 Task: Apply theme tropic in current slide.
Action: Mouse moved to (365, 75)
Screenshot: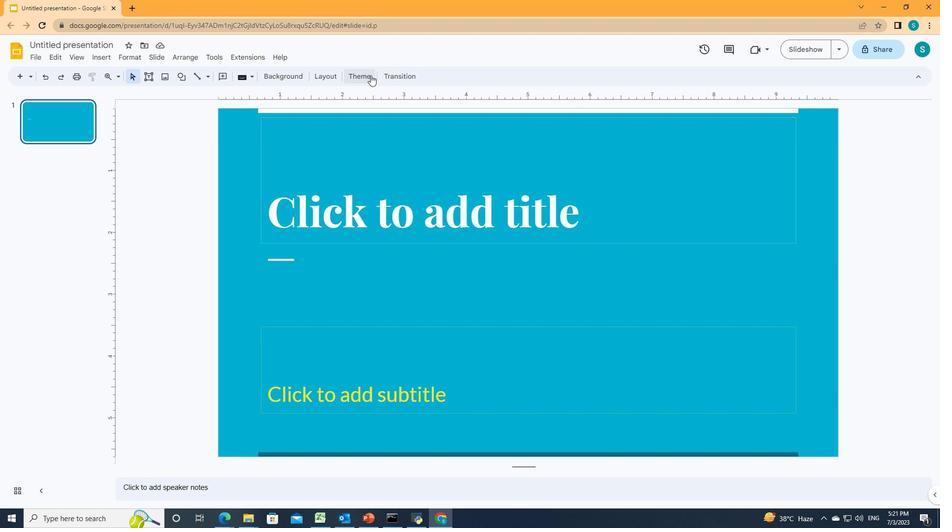 
Action: Mouse pressed left at (365, 75)
Screenshot: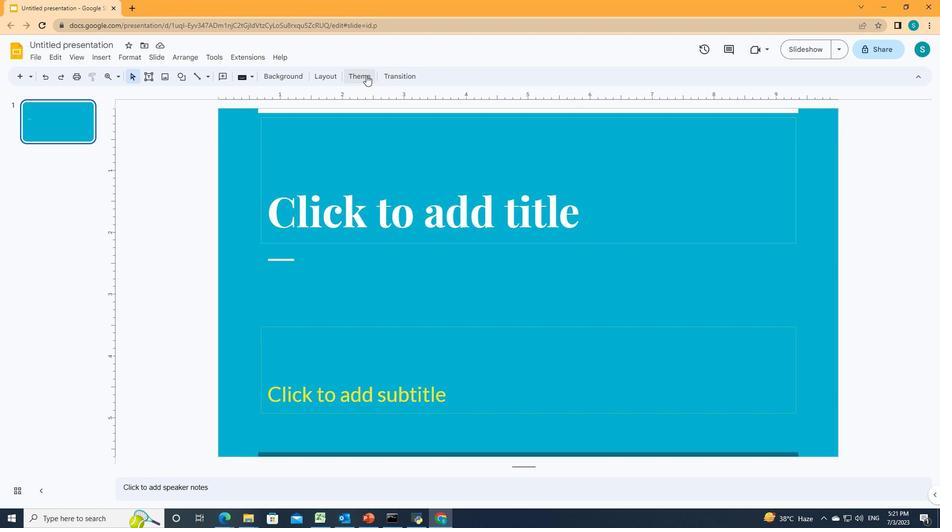 
Action: Mouse moved to (847, 192)
Screenshot: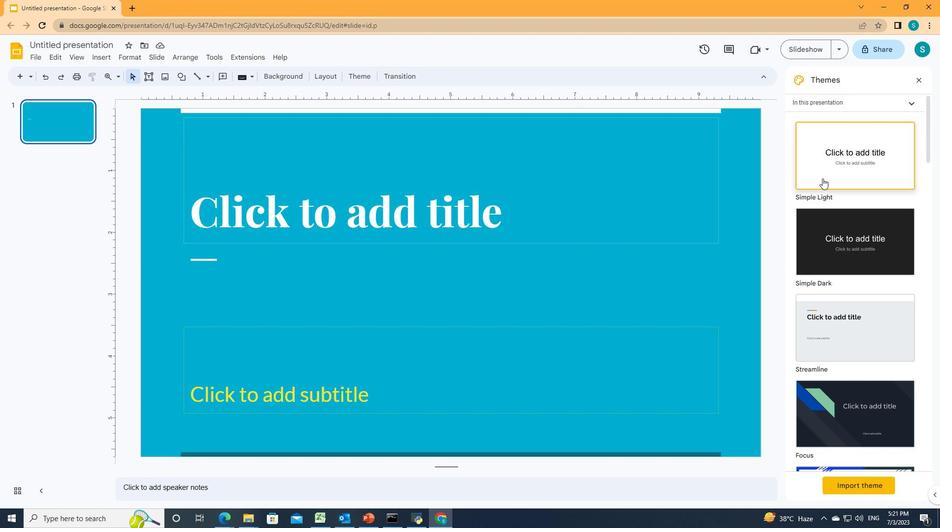 
Action: Mouse scrolled (847, 192) with delta (0, 0)
Screenshot: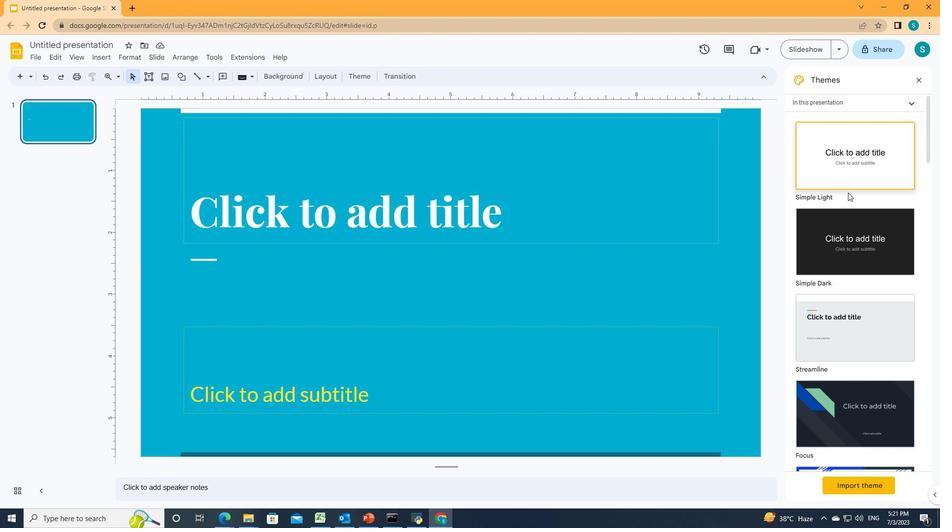 
Action: Mouse scrolled (847, 192) with delta (0, 0)
Screenshot: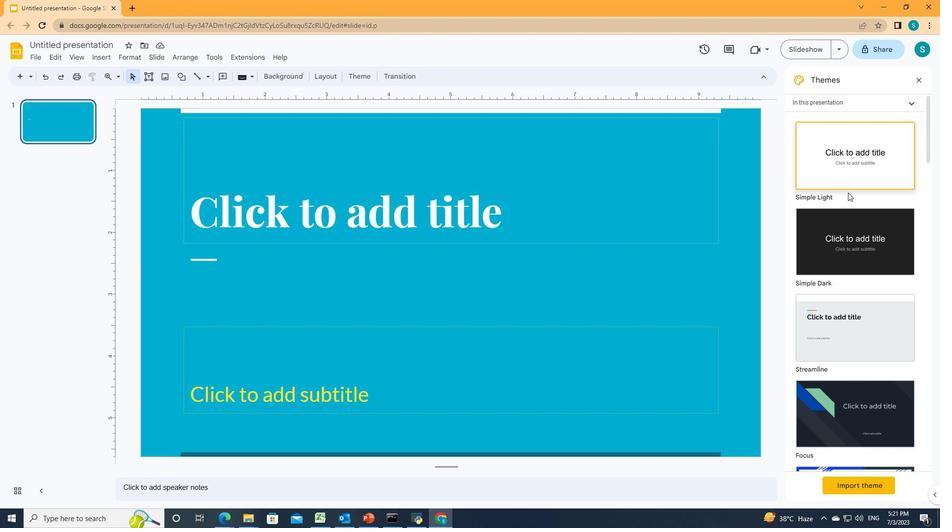 
Action: Mouse scrolled (847, 192) with delta (0, 0)
Screenshot: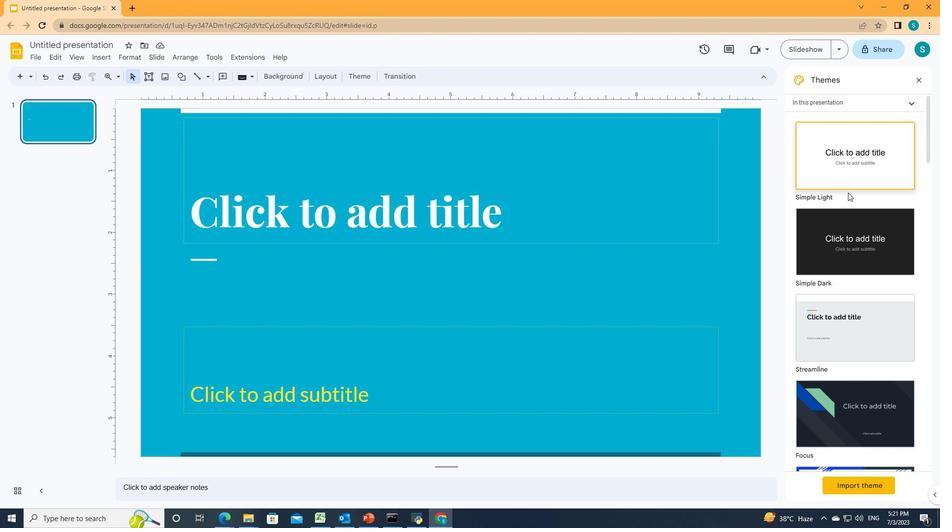 
Action: Mouse scrolled (847, 192) with delta (0, 0)
Screenshot: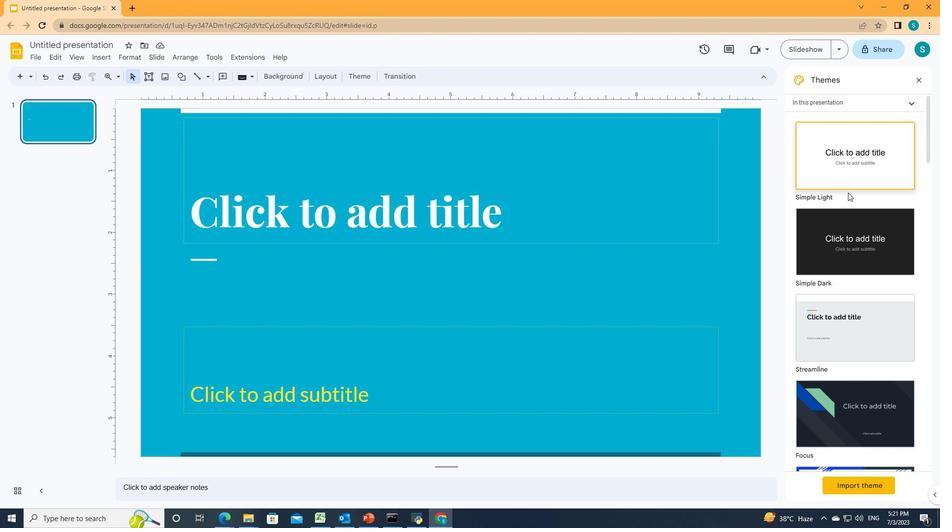 
Action: Mouse scrolled (847, 192) with delta (0, 0)
Screenshot: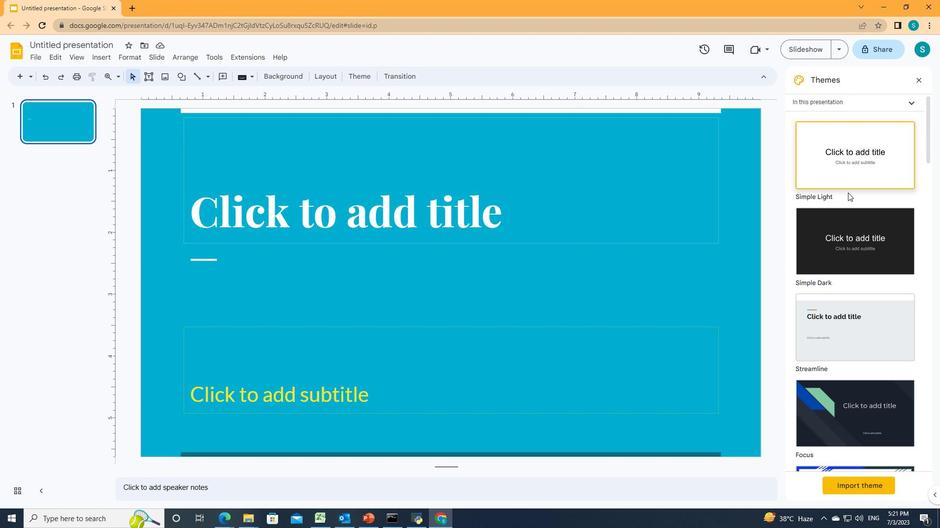 
Action: Mouse scrolled (847, 192) with delta (0, 0)
Screenshot: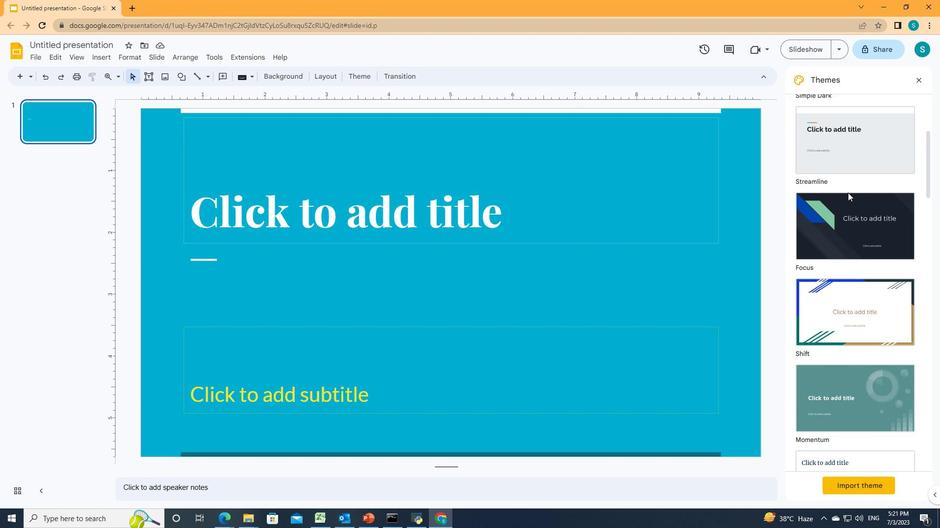
Action: Mouse scrolled (847, 192) with delta (0, 0)
Screenshot: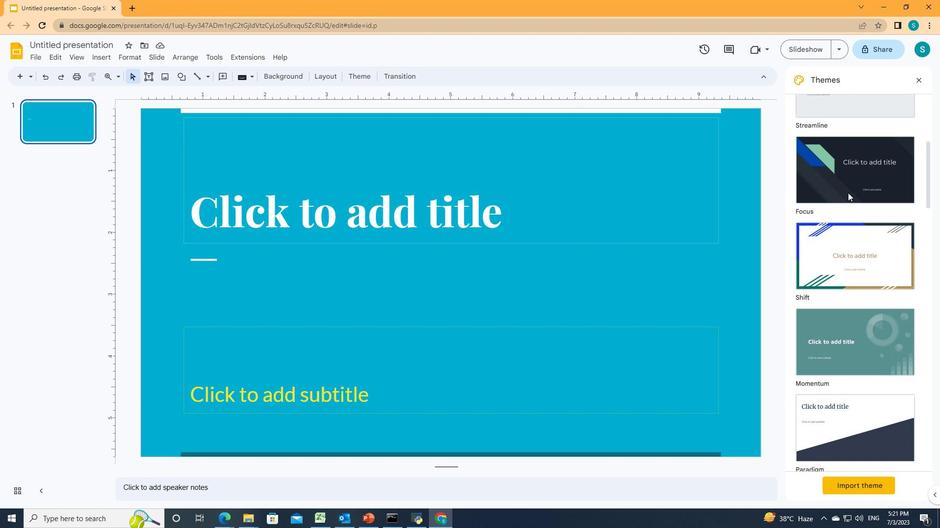
Action: Mouse scrolled (847, 192) with delta (0, 0)
Screenshot: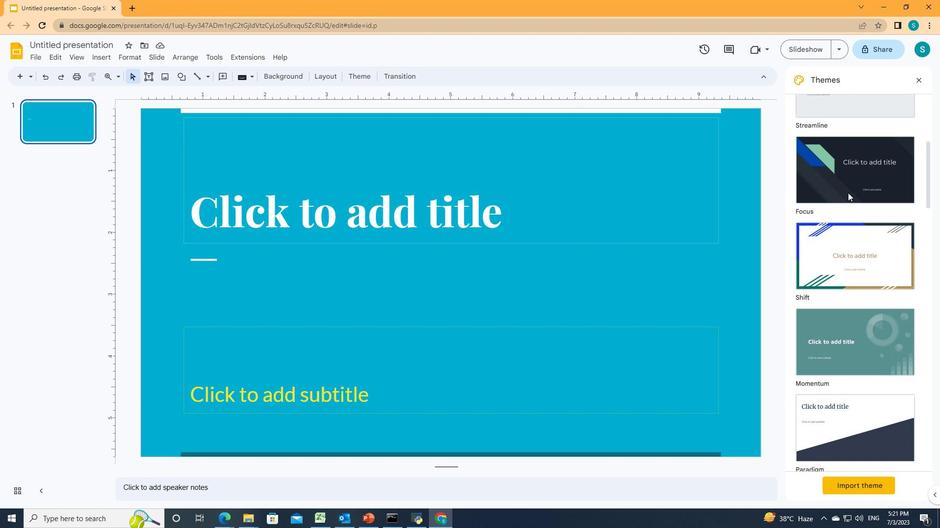 
Action: Mouse scrolled (847, 192) with delta (0, 0)
Screenshot: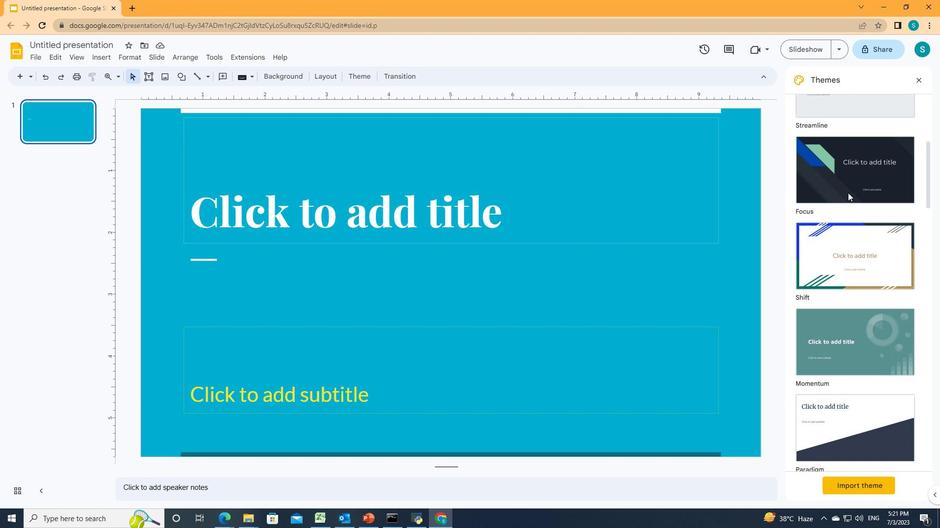
Action: Mouse scrolled (847, 192) with delta (0, 0)
Screenshot: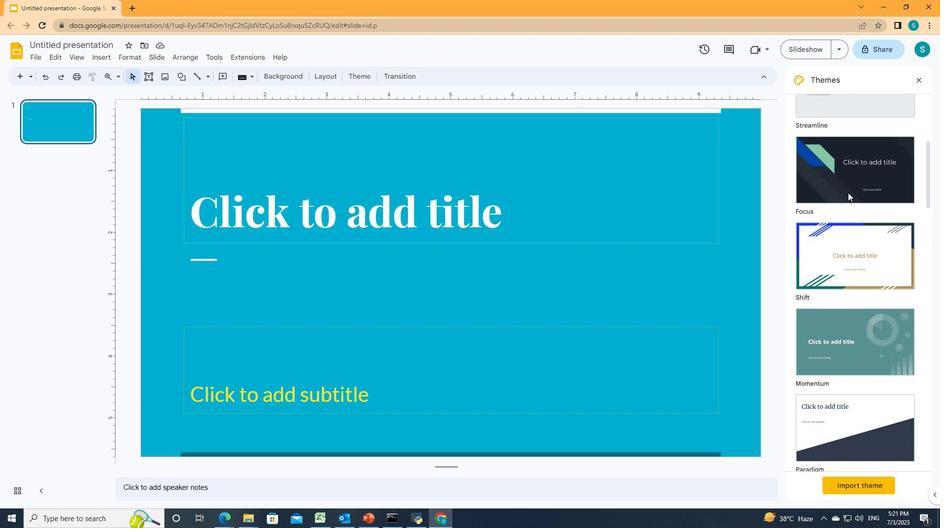 
Action: Mouse scrolled (847, 192) with delta (0, 0)
Screenshot: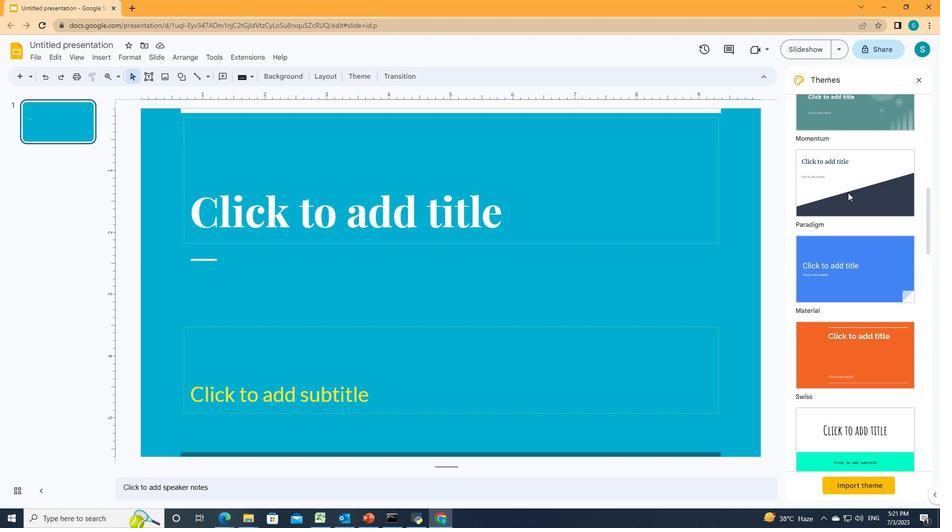
Action: Mouse scrolled (847, 192) with delta (0, 0)
Screenshot: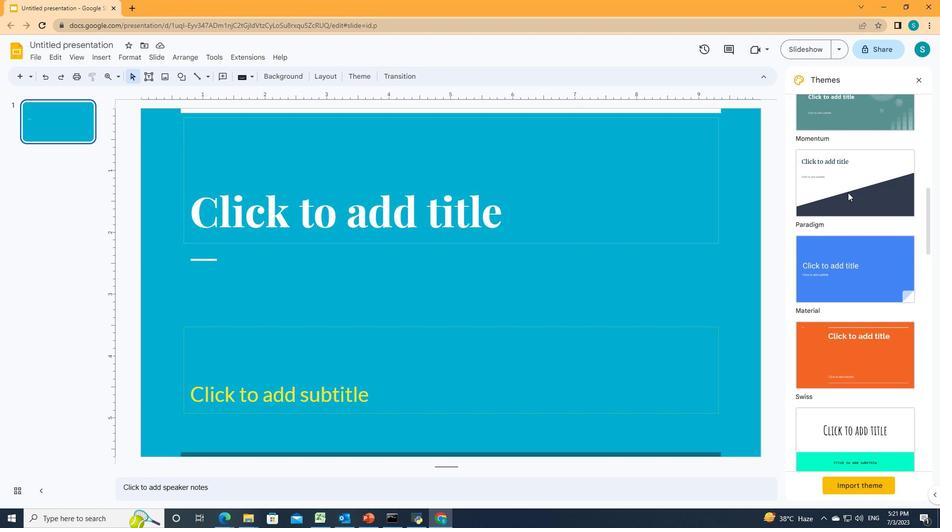 
Action: Mouse scrolled (847, 192) with delta (0, 0)
Screenshot: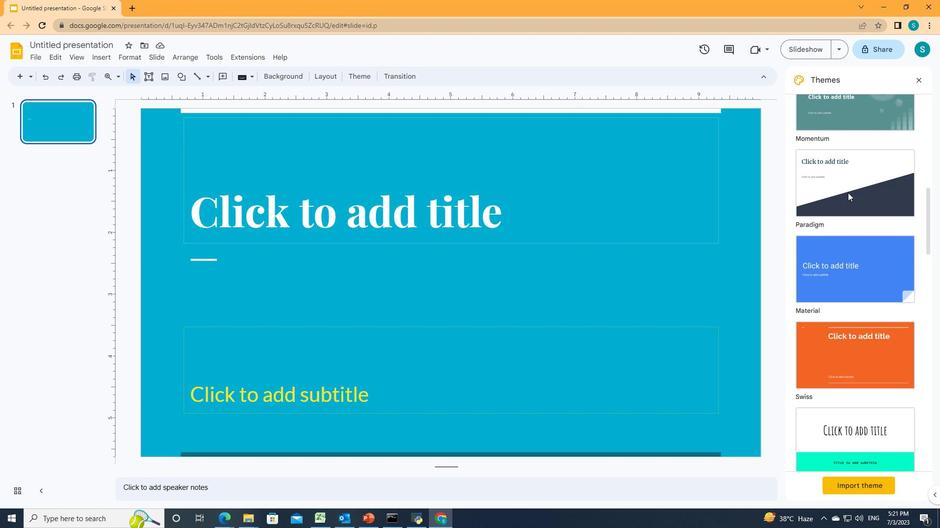 
Action: Mouse scrolled (847, 192) with delta (0, 0)
Screenshot: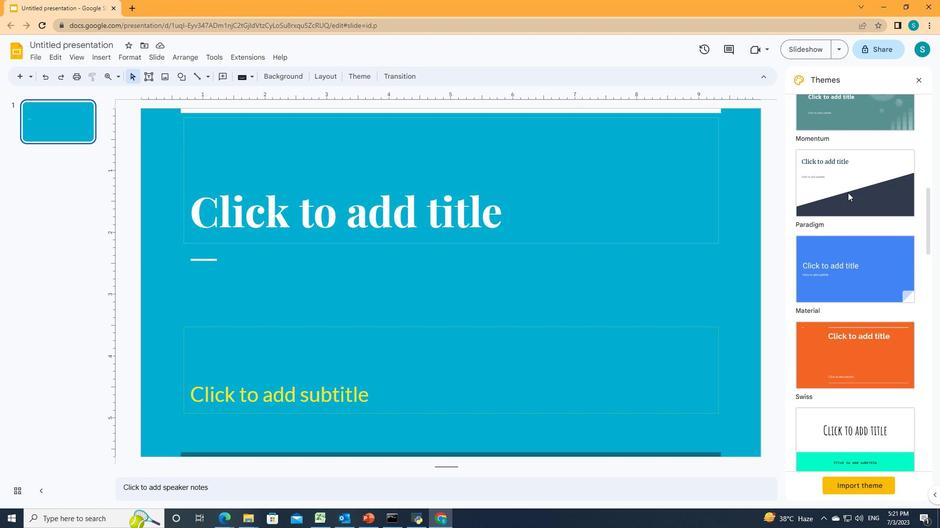 
Action: Mouse scrolled (847, 192) with delta (0, 0)
Screenshot: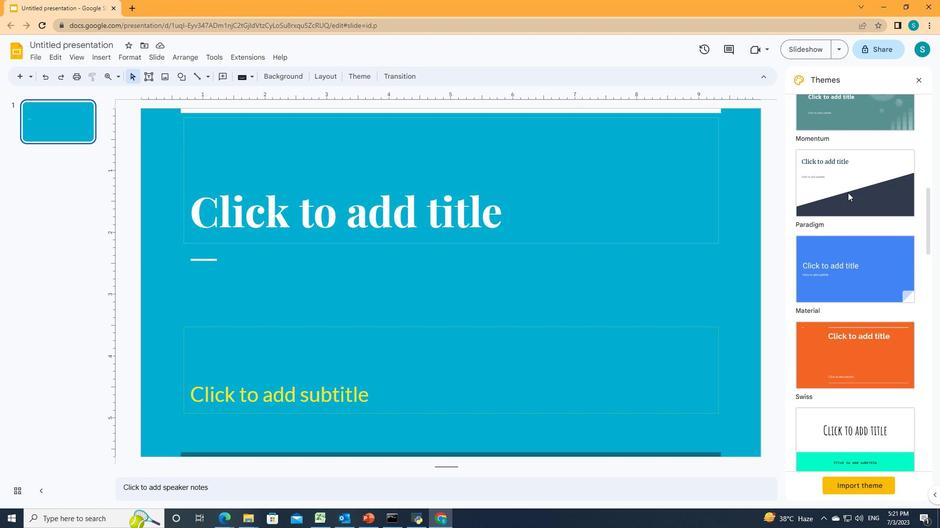 
Action: Mouse scrolled (847, 192) with delta (0, 0)
Screenshot: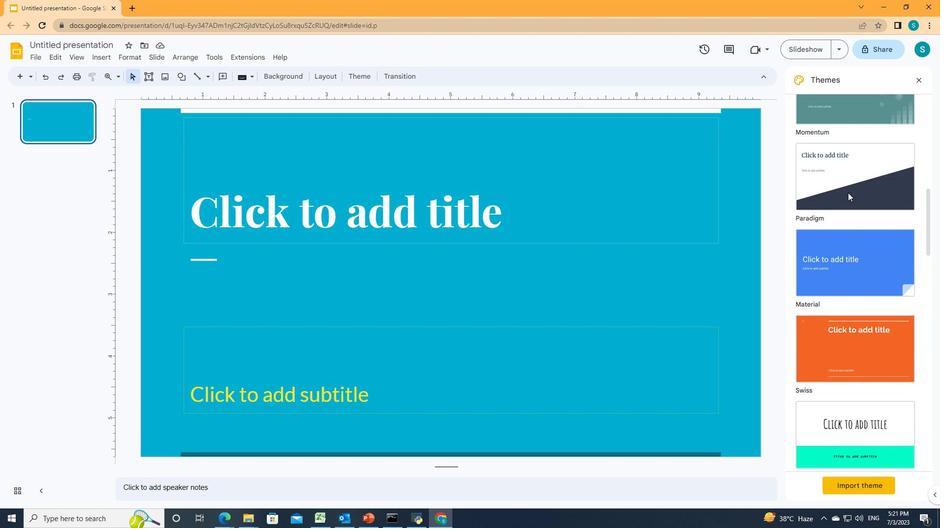 
Action: Mouse scrolled (847, 192) with delta (0, 0)
Screenshot: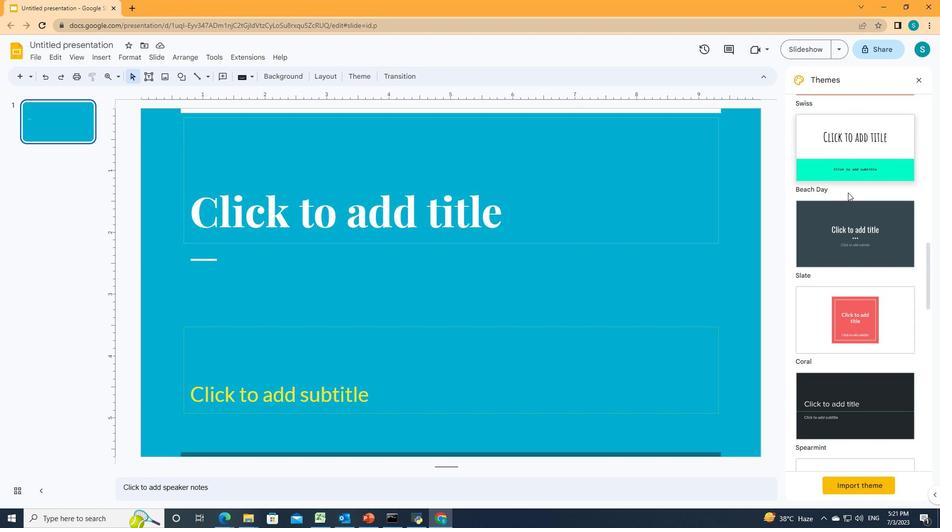 
Action: Mouse scrolled (847, 192) with delta (0, 0)
Screenshot: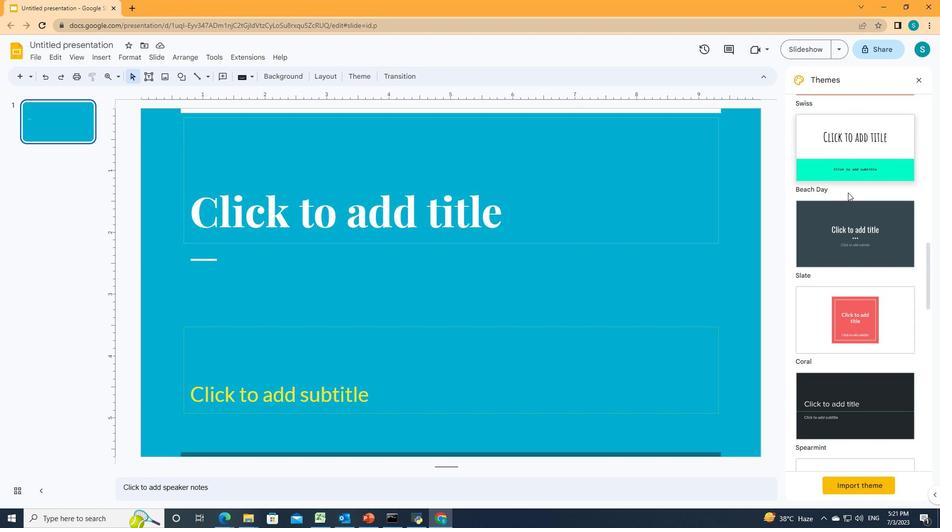 
Action: Mouse scrolled (847, 192) with delta (0, 0)
Screenshot: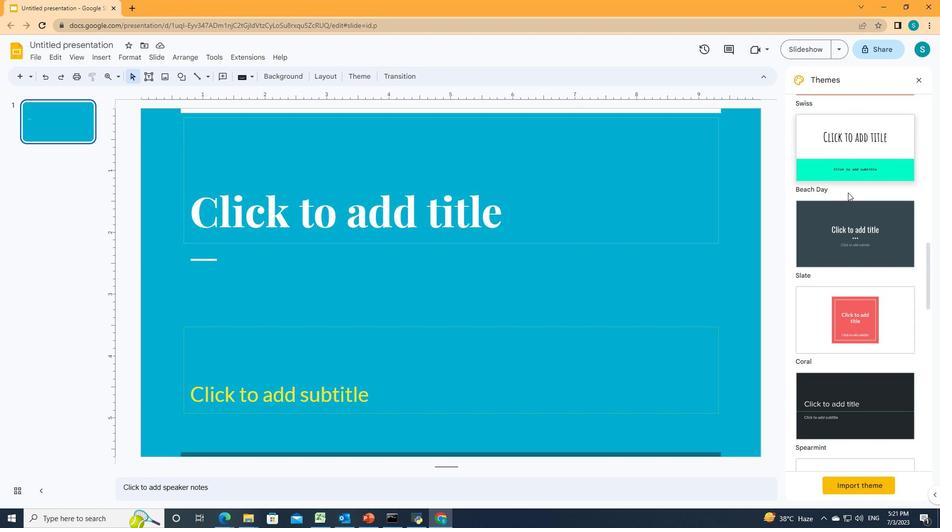 
Action: Mouse scrolled (847, 192) with delta (0, 0)
Screenshot: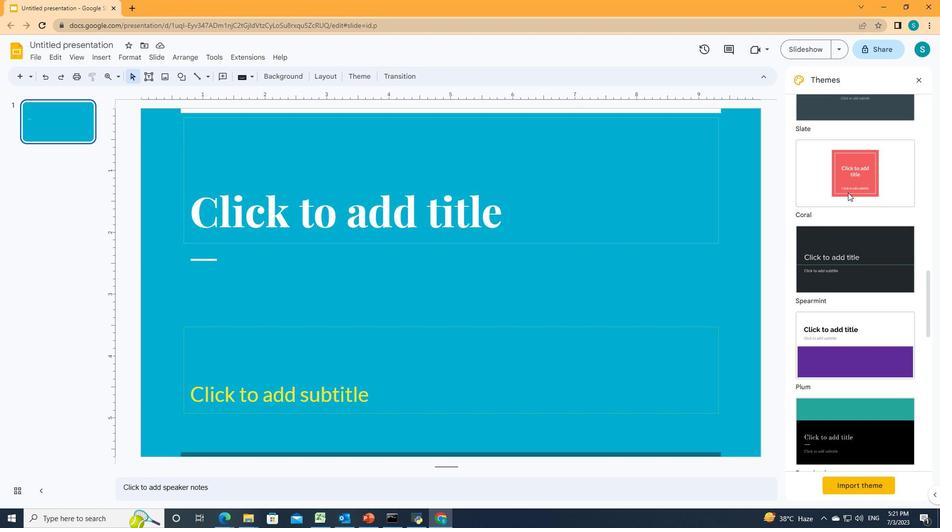 
Action: Mouse scrolled (847, 192) with delta (0, 0)
Screenshot: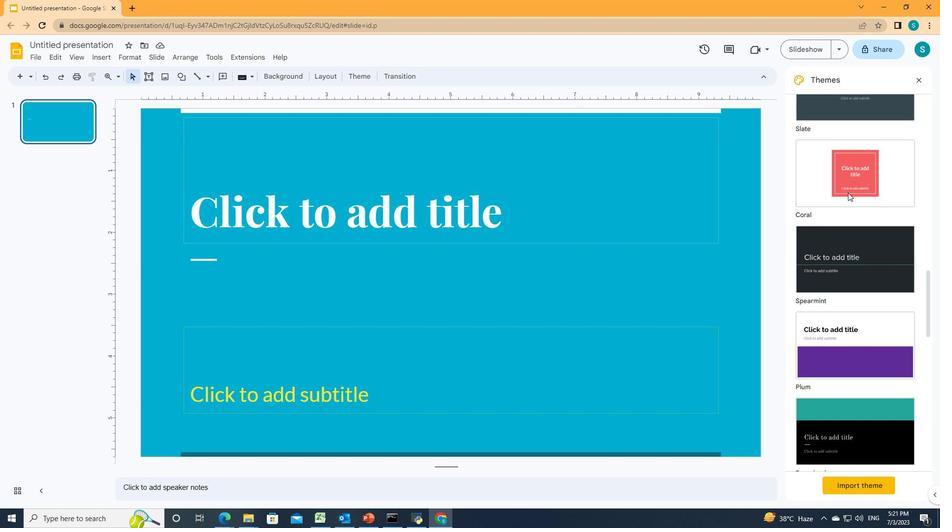 
Action: Mouse scrolled (847, 192) with delta (0, 0)
Screenshot: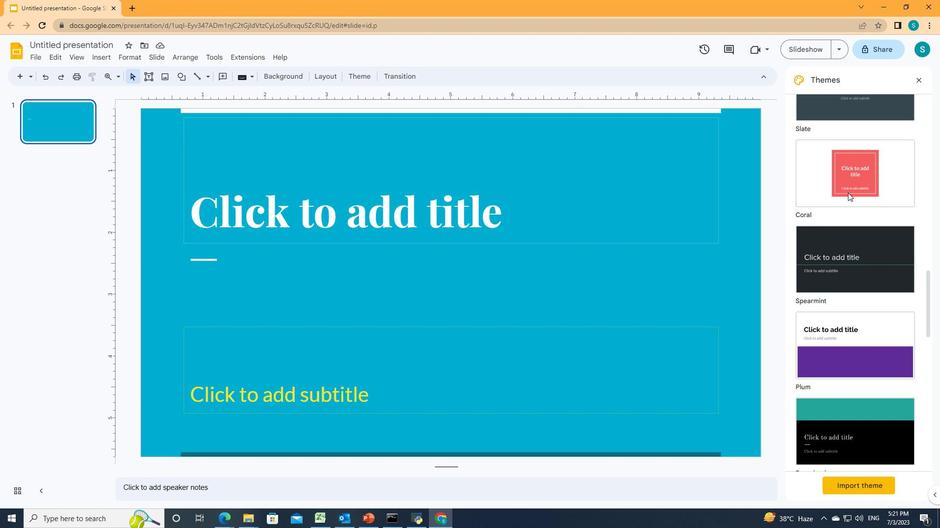
Action: Mouse scrolled (847, 192) with delta (0, 0)
Screenshot: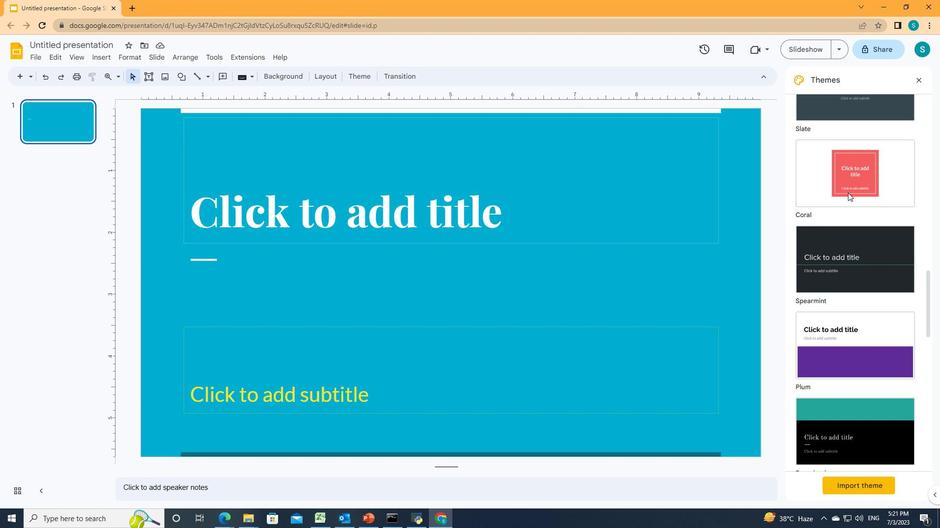 
Action: Mouse scrolled (847, 192) with delta (0, 0)
Screenshot: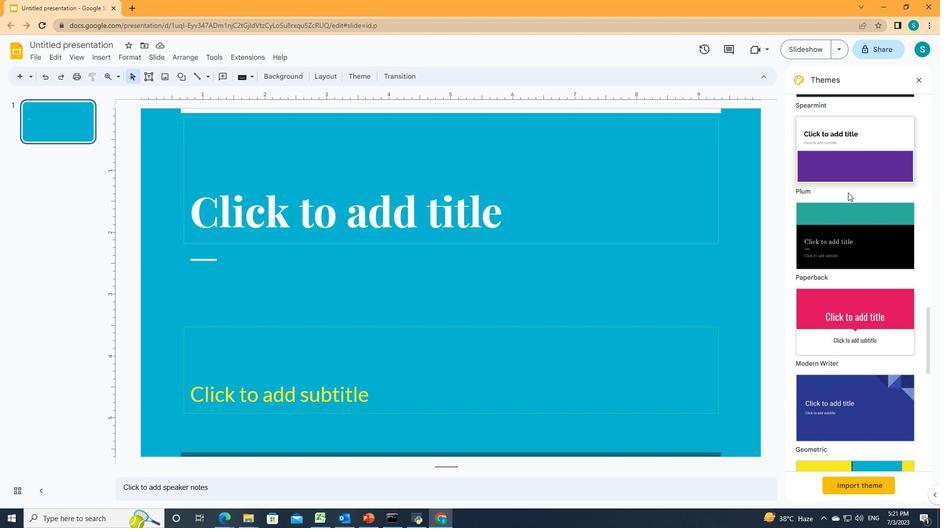
Action: Mouse scrolled (847, 192) with delta (0, 0)
Screenshot: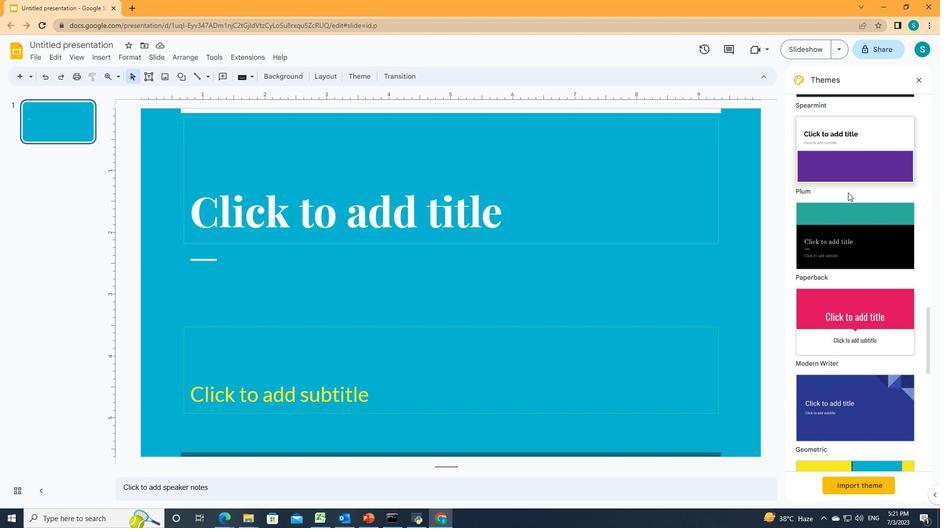 
Action: Mouse scrolled (847, 192) with delta (0, 0)
Screenshot: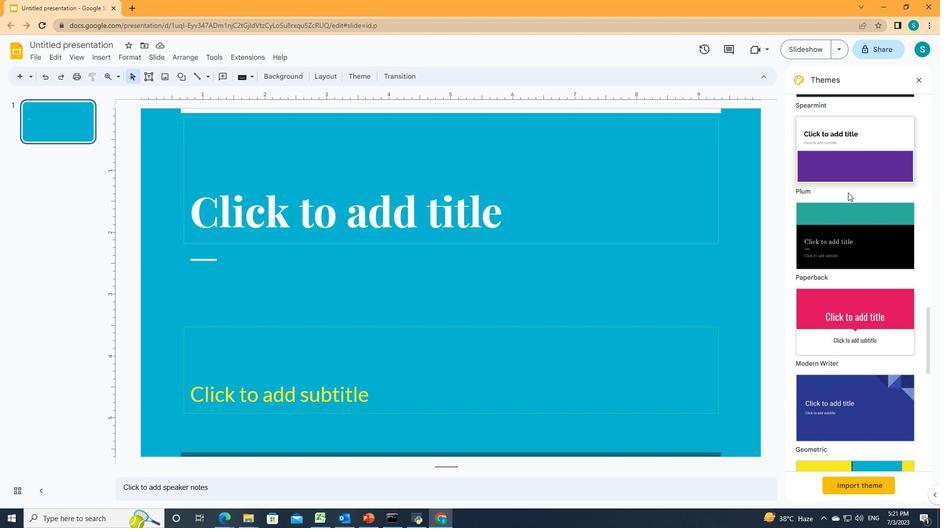 
Action: Mouse scrolled (847, 192) with delta (0, 0)
Screenshot: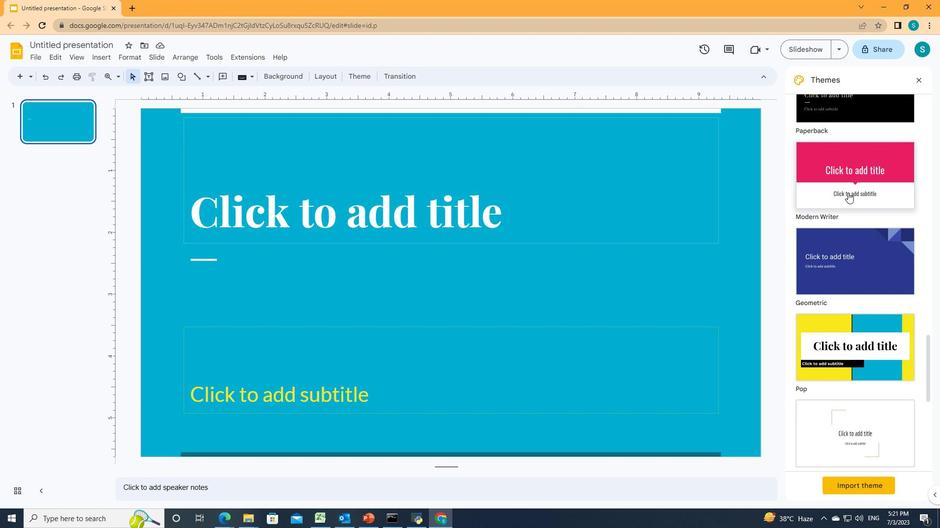 
Action: Mouse scrolled (847, 192) with delta (0, 0)
Screenshot: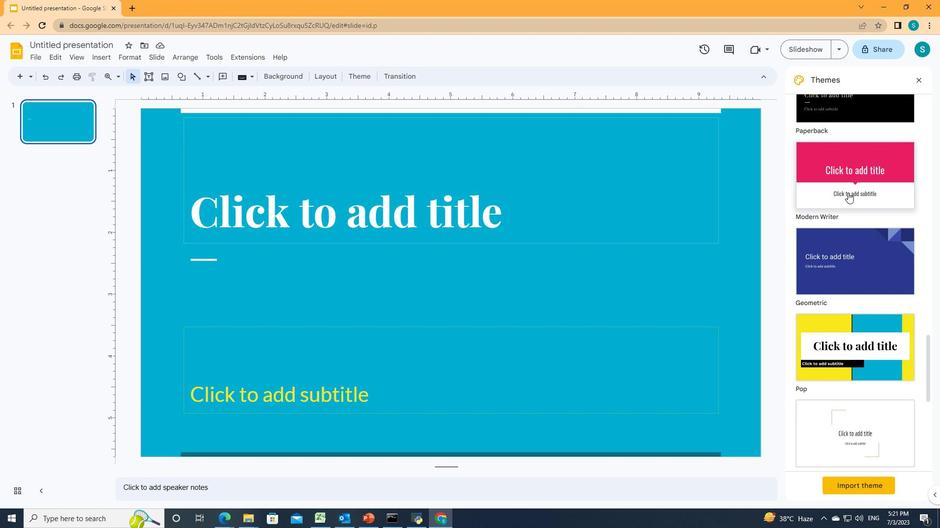 
Action: Mouse scrolled (847, 192) with delta (0, 0)
Screenshot: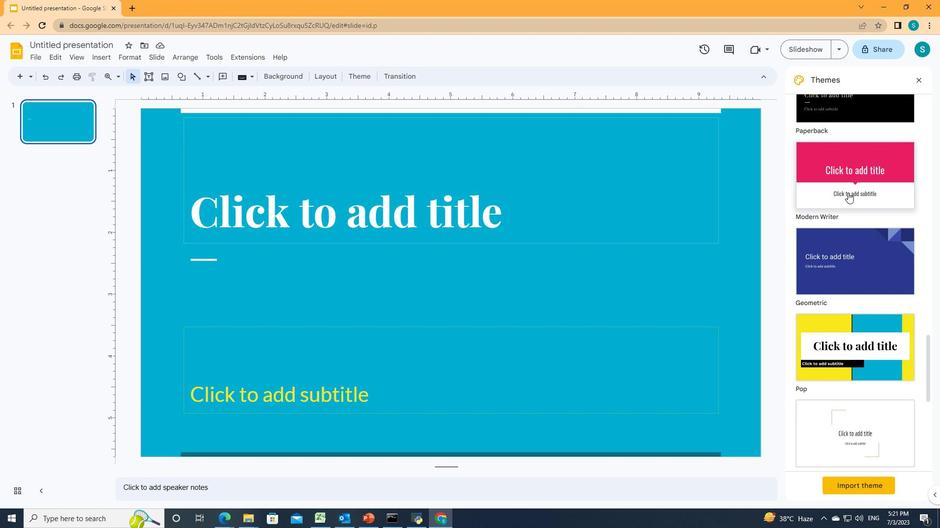 
Action: Mouse scrolled (847, 192) with delta (0, 0)
Screenshot: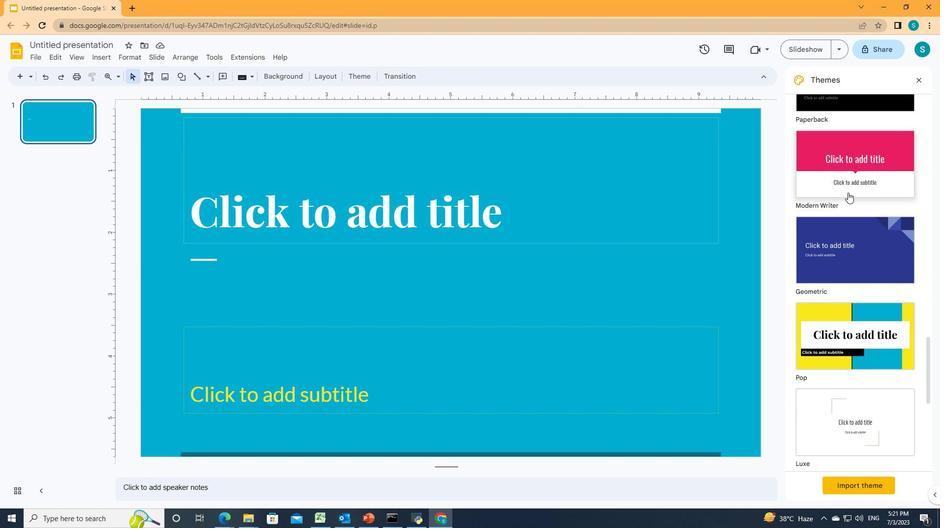 
Action: Mouse scrolled (847, 192) with delta (0, 0)
Screenshot: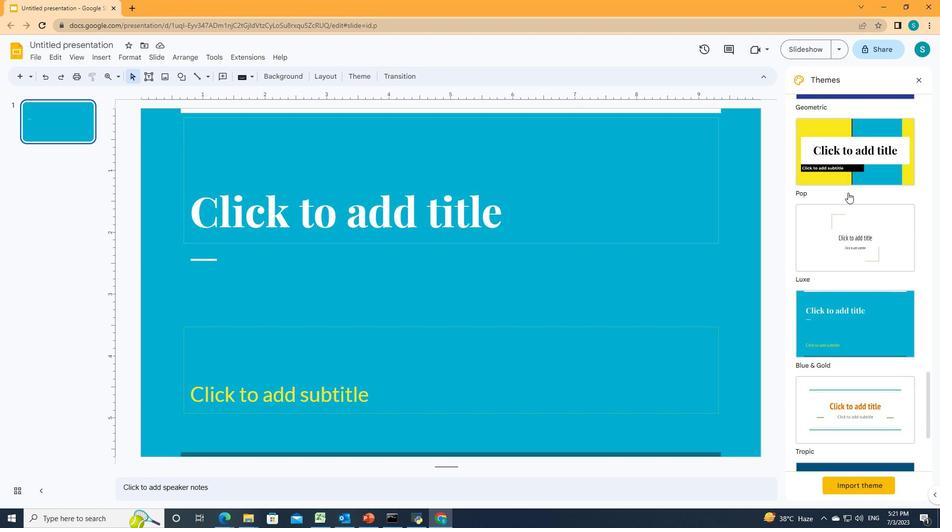 
Action: Mouse scrolled (847, 192) with delta (0, 0)
Screenshot: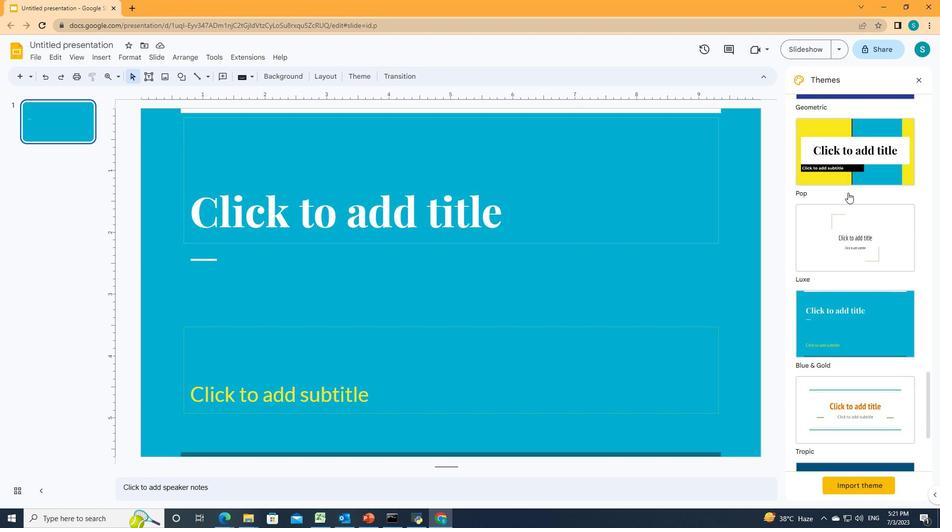 
Action: Mouse scrolled (847, 192) with delta (0, 0)
Screenshot: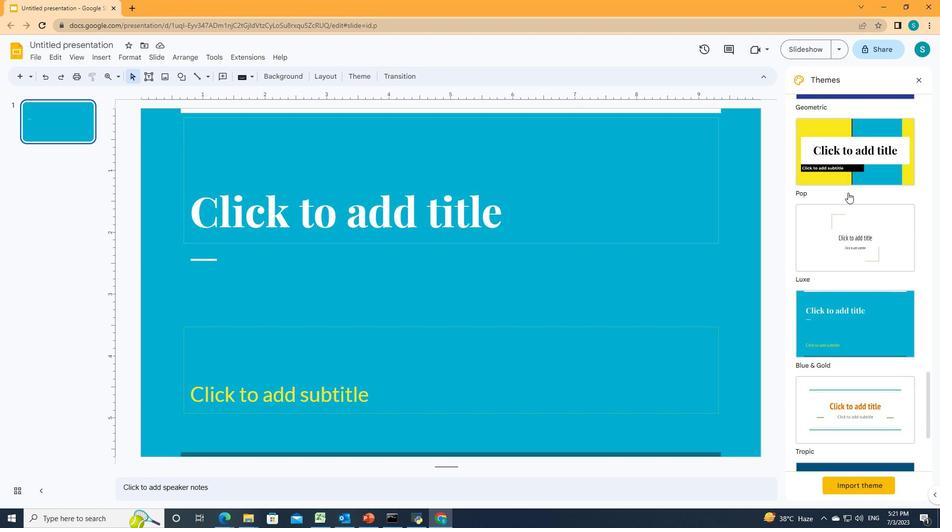 
Action: Mouse moved to (855, 255)
Screenshot: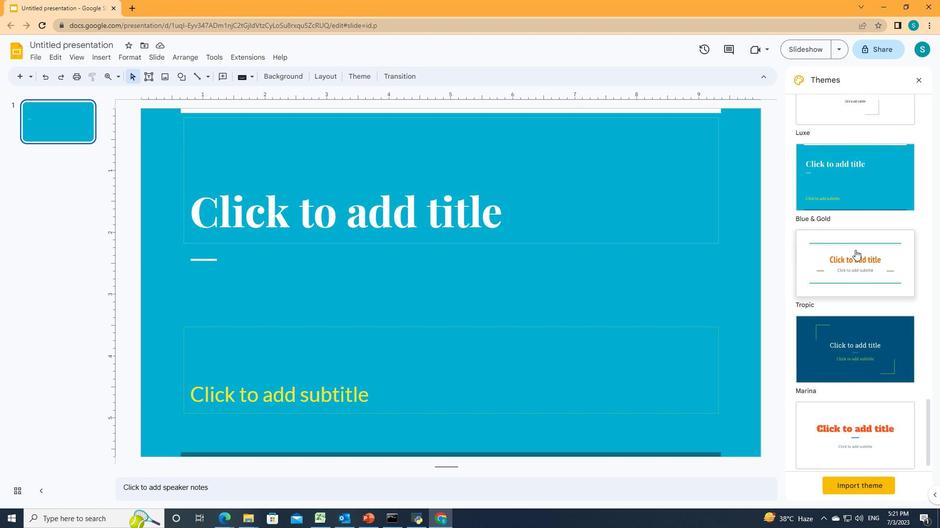
Action: Mouse pressed left at (855, 255)
Screenshot: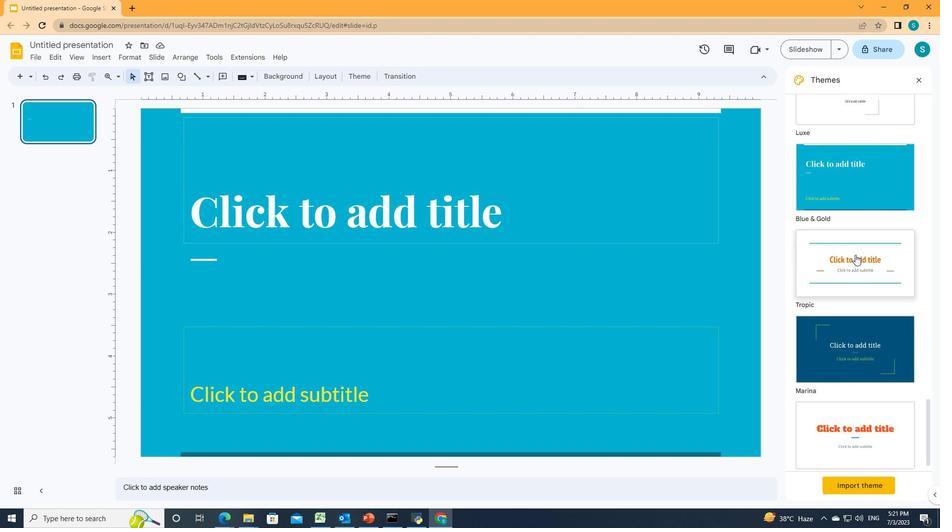 
Action: Mouse moved to (851, 256)
Screenshot: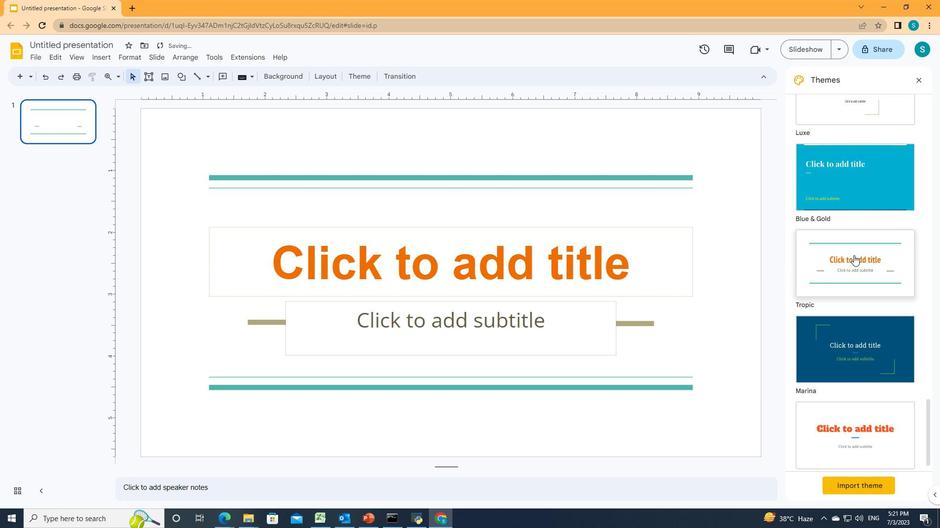 
